 Task: Invite Team Member Softage.1@softage.net to Workspace Agile Methodology. Invite Team Member Softage.2@softage.net to Workspace Agile Methodology. Invite Team Member Softage.3@softage.net to Workspace Agile Methodology. Invite Team Member Softage.4@softage.net to Workspace Agile Methodology
Action: Mouse moved to (851, 125)
Screenshot: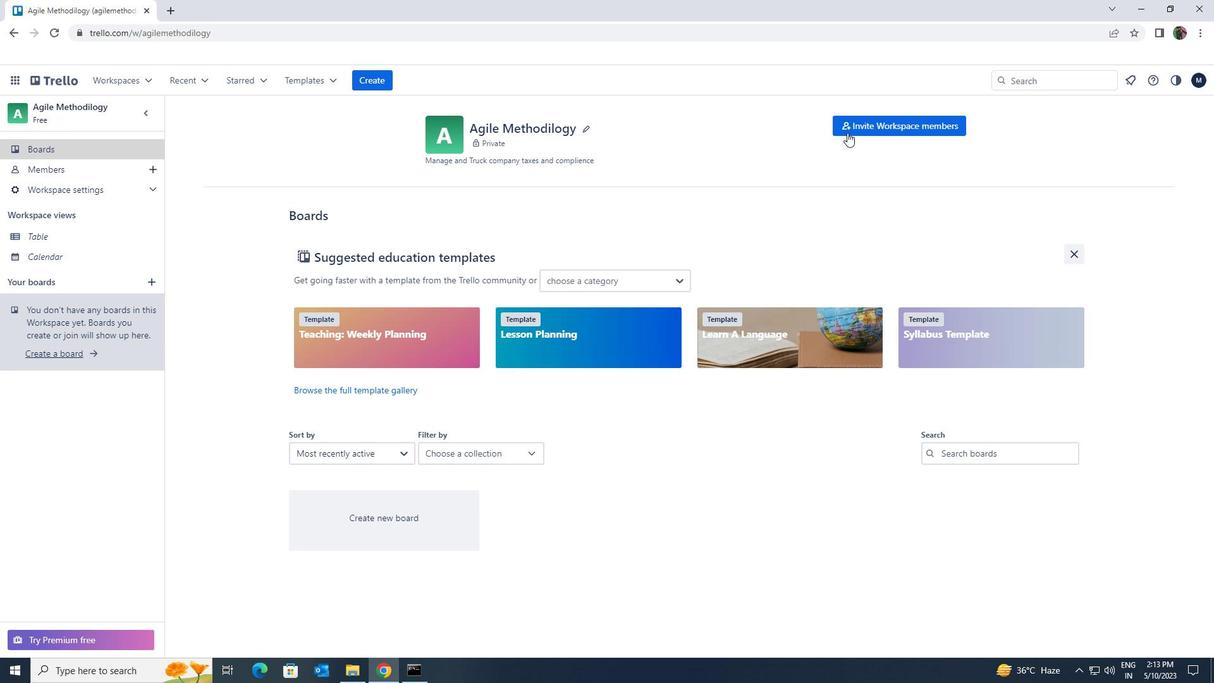 
Action: Mouse pressed left at (851, 125)
Screenshot: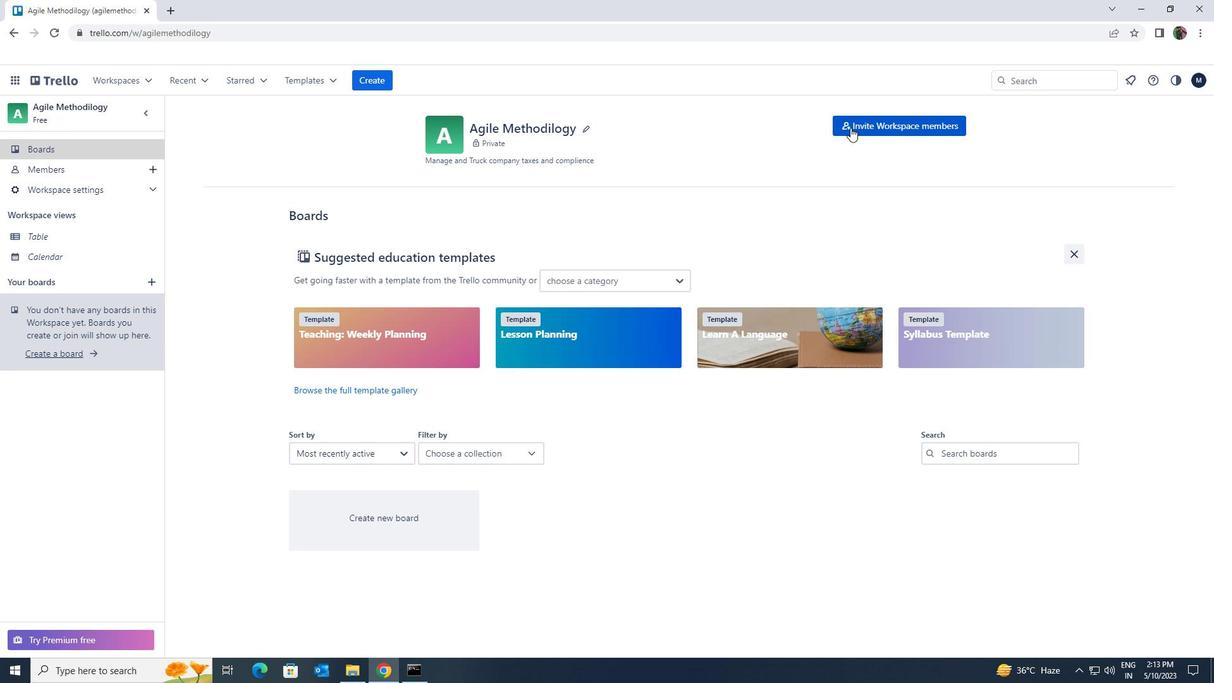 
Action: Mouse moved to (667, 359)
Screenshot: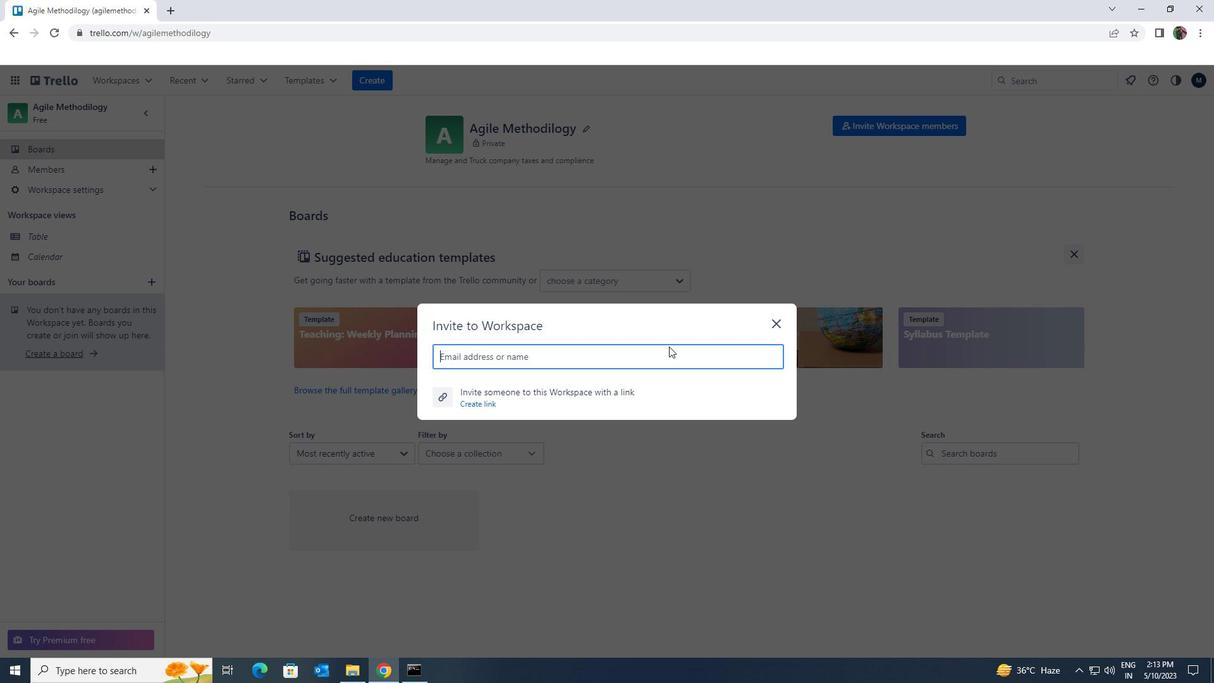 
Action: Mouse pressed left at (667, 359)
Screenshot: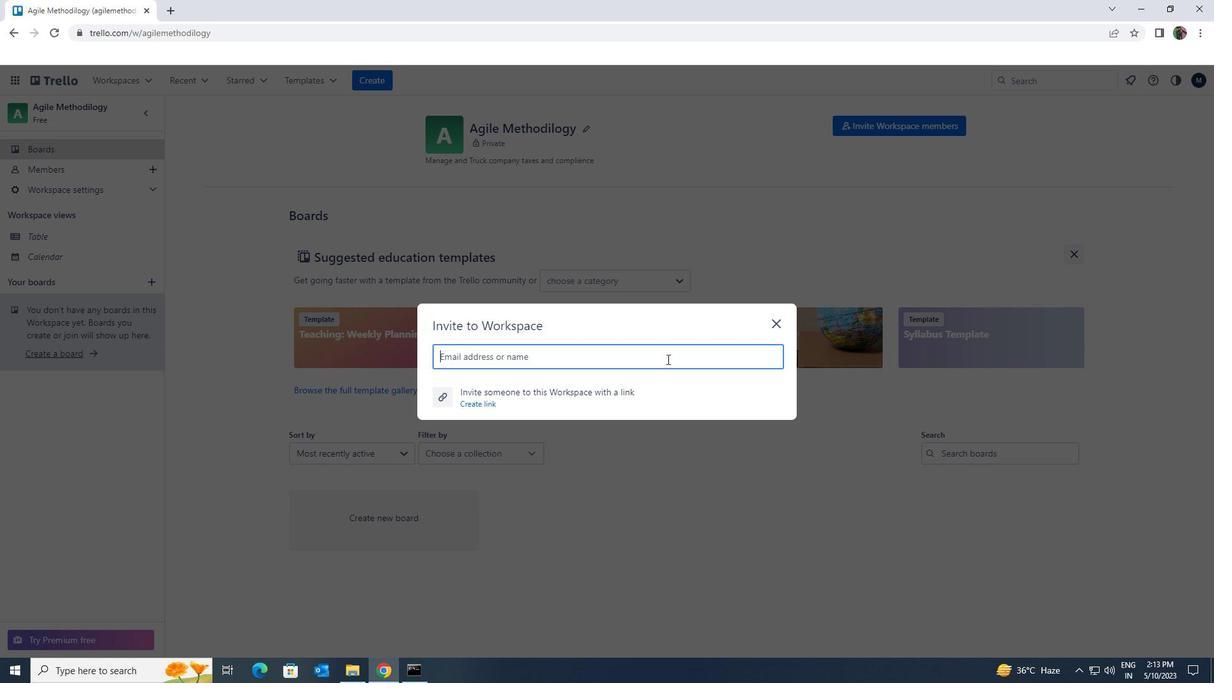 
Action: Mouse moved to (666, 359)
Screenshot: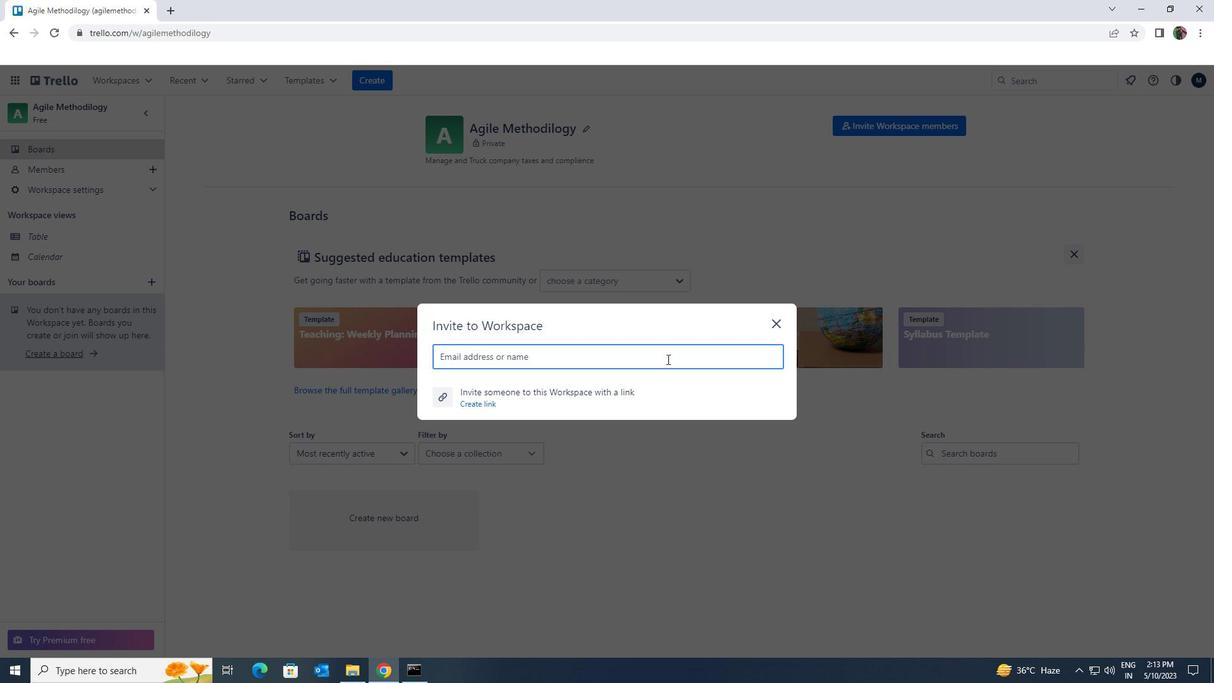 
Action: Key pressed <Key.shift>SOFTAGE.1<Key.shift><Key.shift><Key.shift><Key.shift><Key.shift>@SOGTAGE.NET
Screenshot: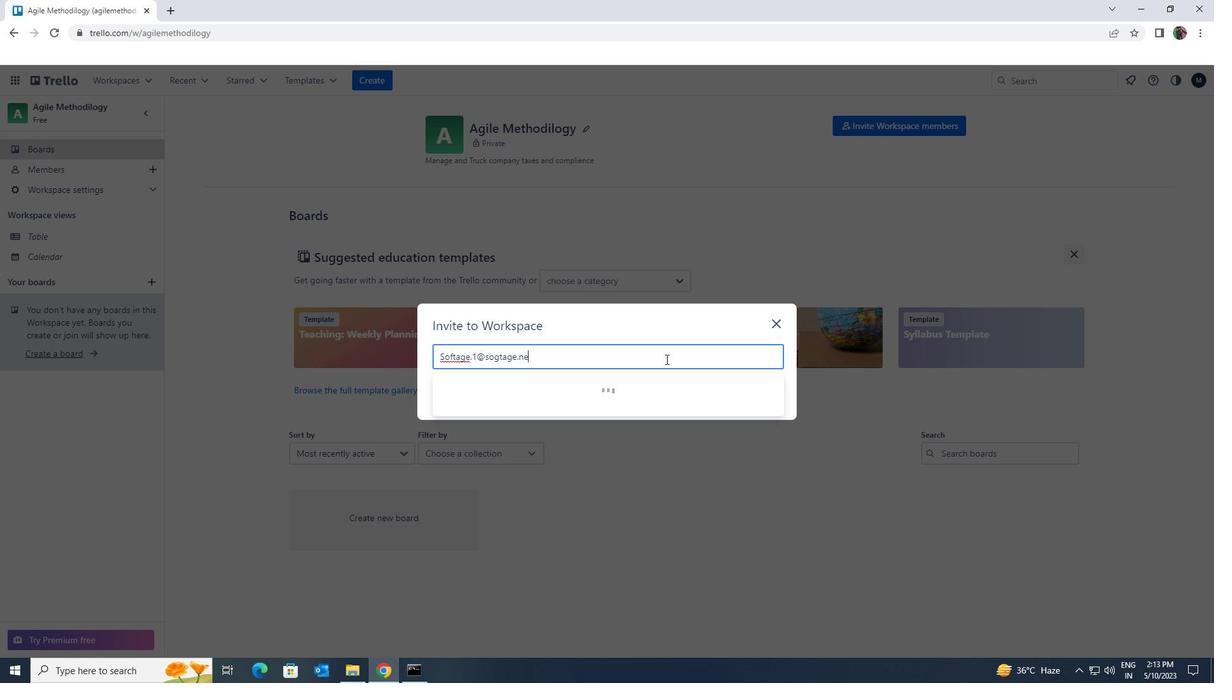 
Action: Mouse moved to (608, 396)
Screenshot: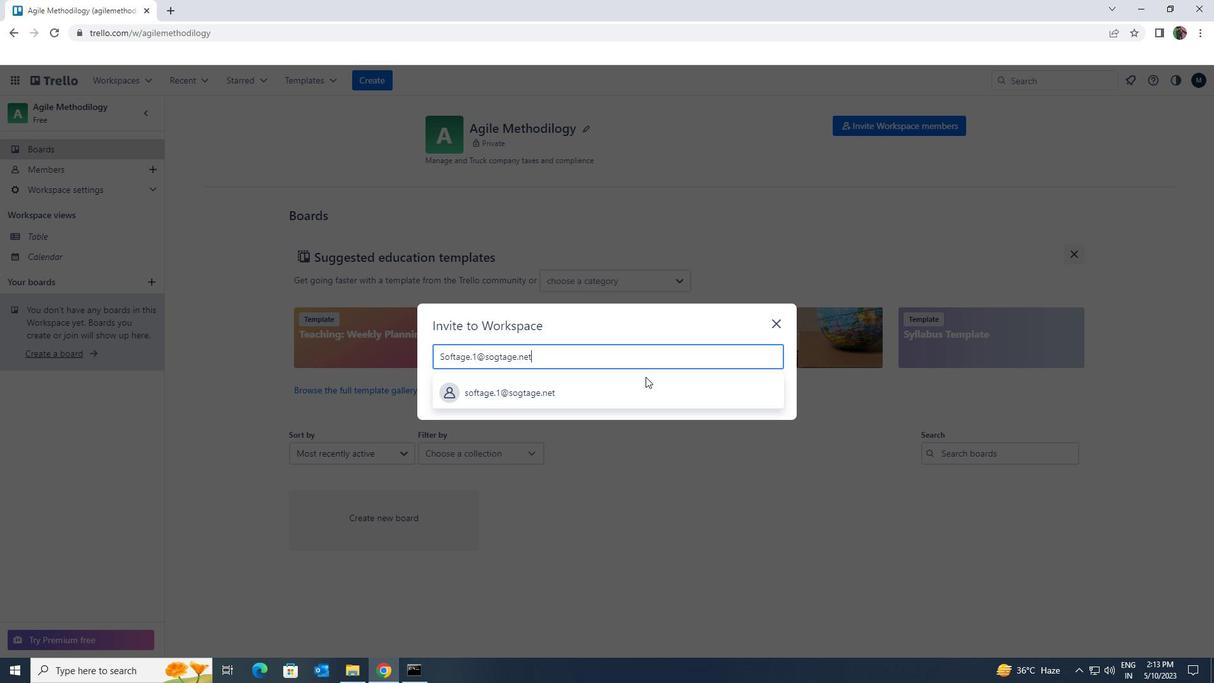 
Action: Mouse pressed left at (608, 396)
Screenshot: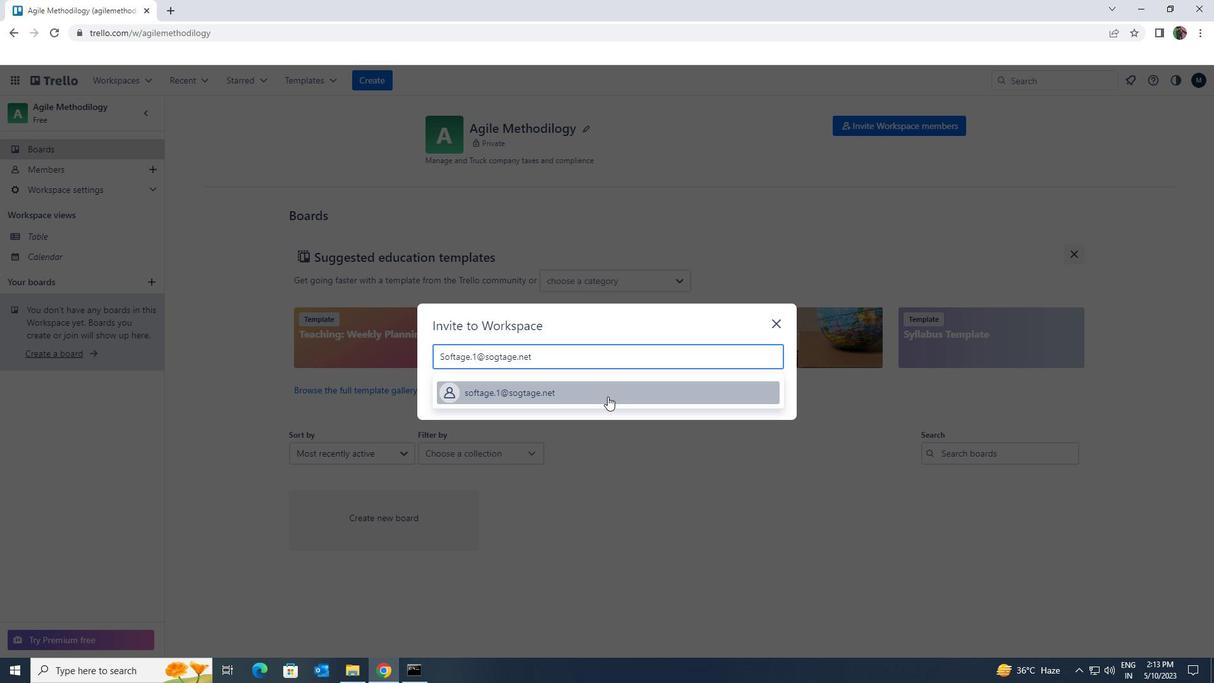 
Action: Key pressed <Key.shift>SOFTAGE.2<Key.shift>@SOFTAGE.NET
Screenshot: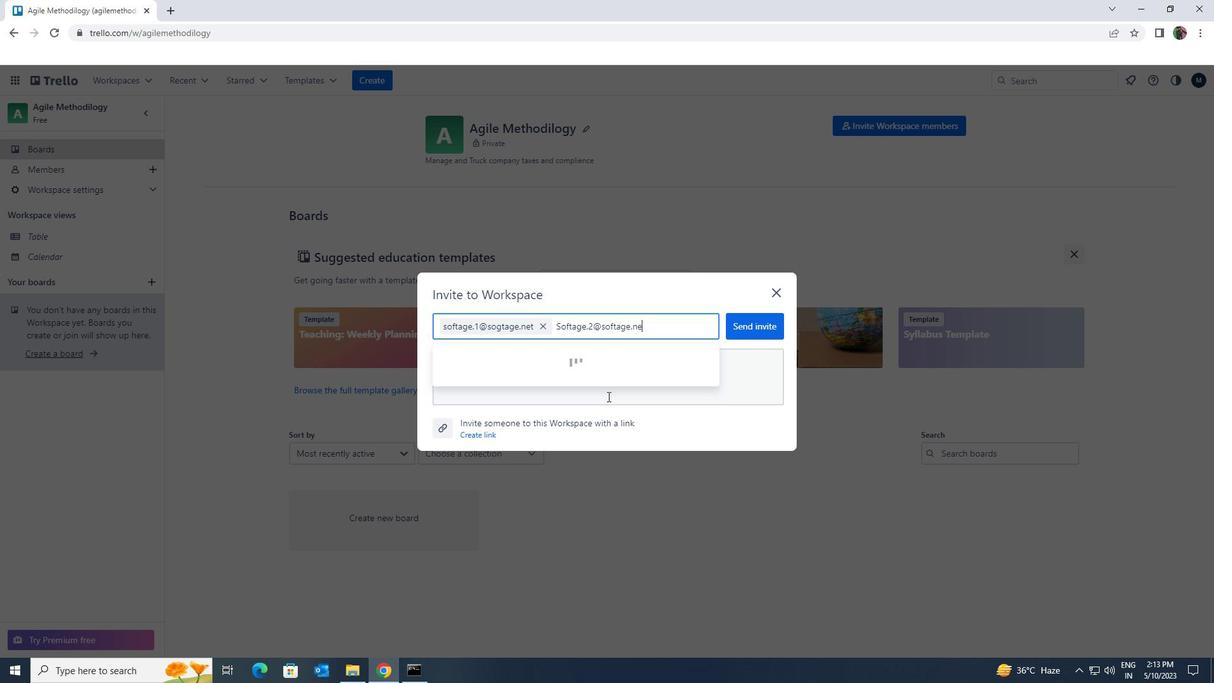 
Action: Mouse moved to (558, 364)
Screenshot: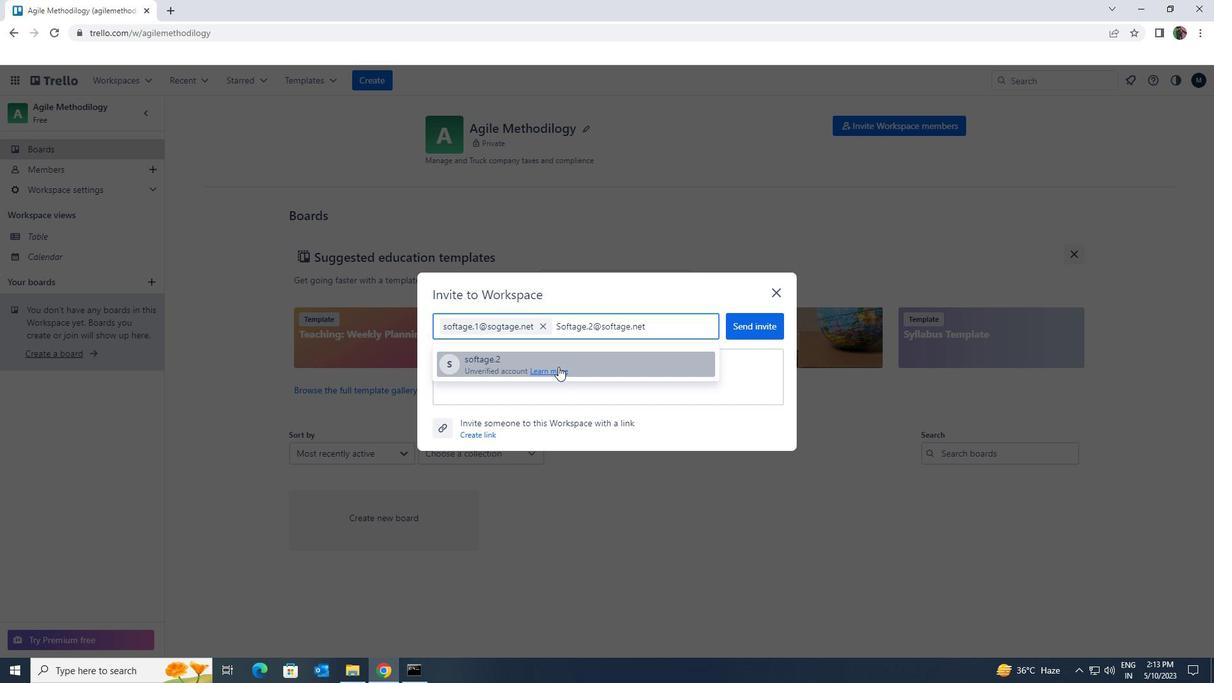 
Action: Mouse pressed left at (558, 364)
Screenshot: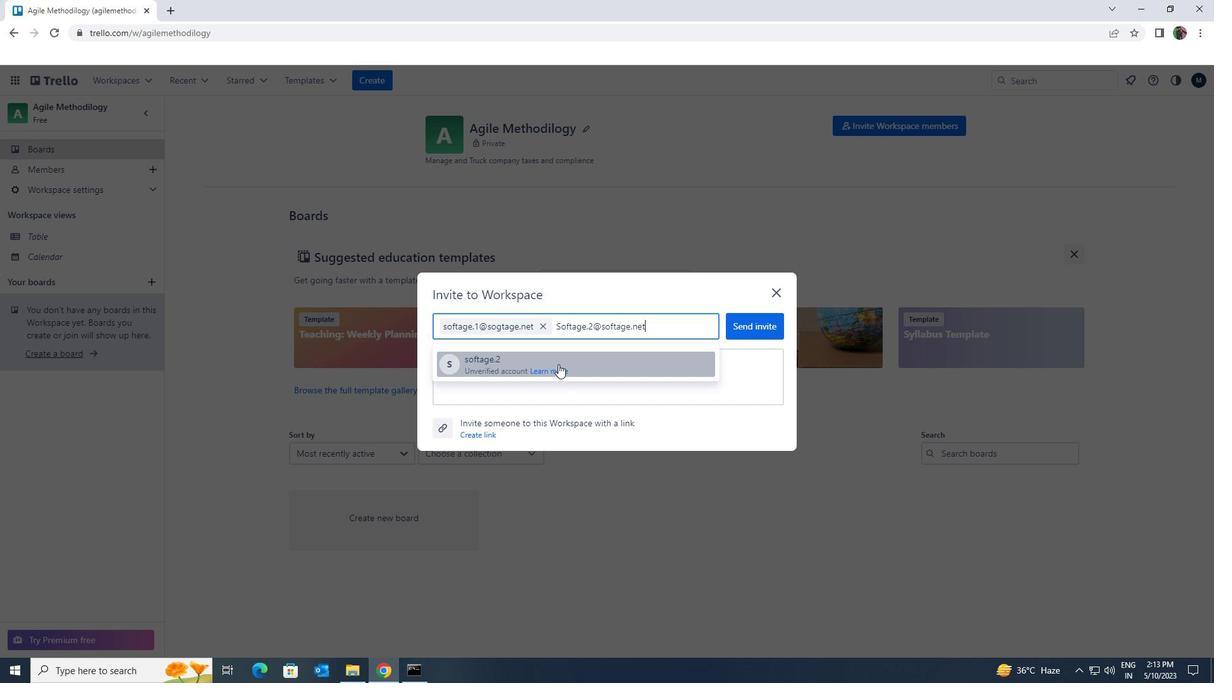 
Action: Key pressed <Key.shift>SOFTAGE.3<Key.shift><Key.shift><Key.shift><Key.shift><Key.shift><Key.shift><Key.shift>@SOFTAGE.NET
Screenshot: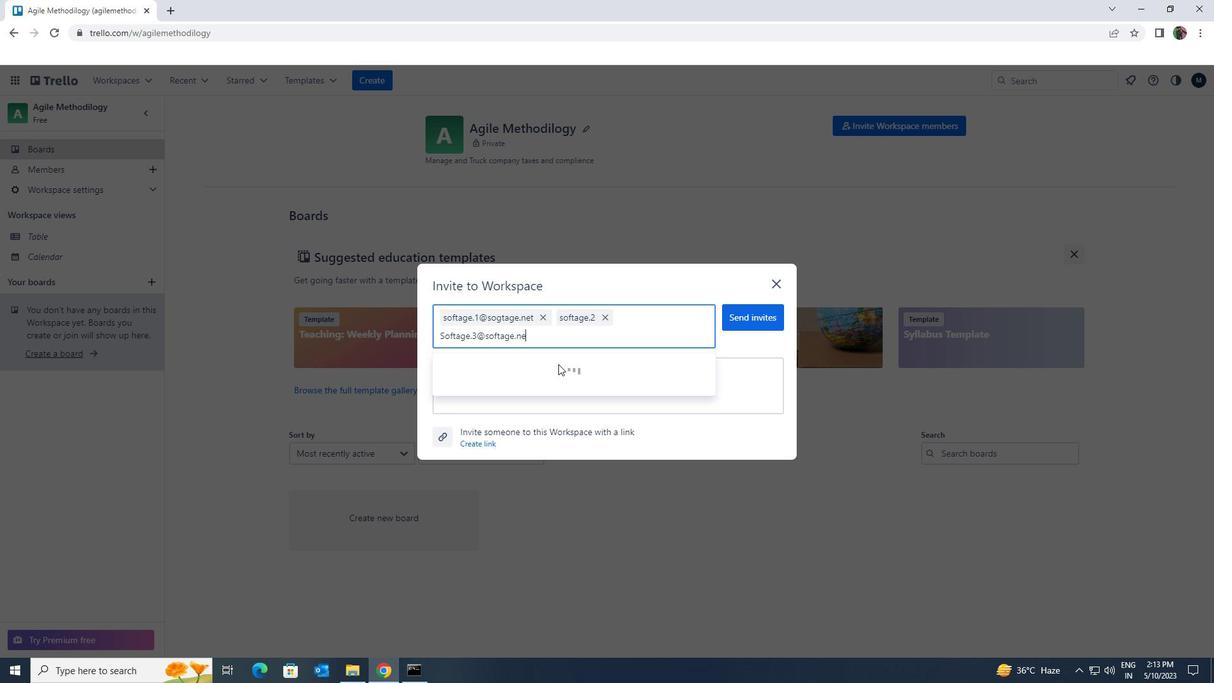 
Action: Mouse moved to (558, 363)
Screenshot: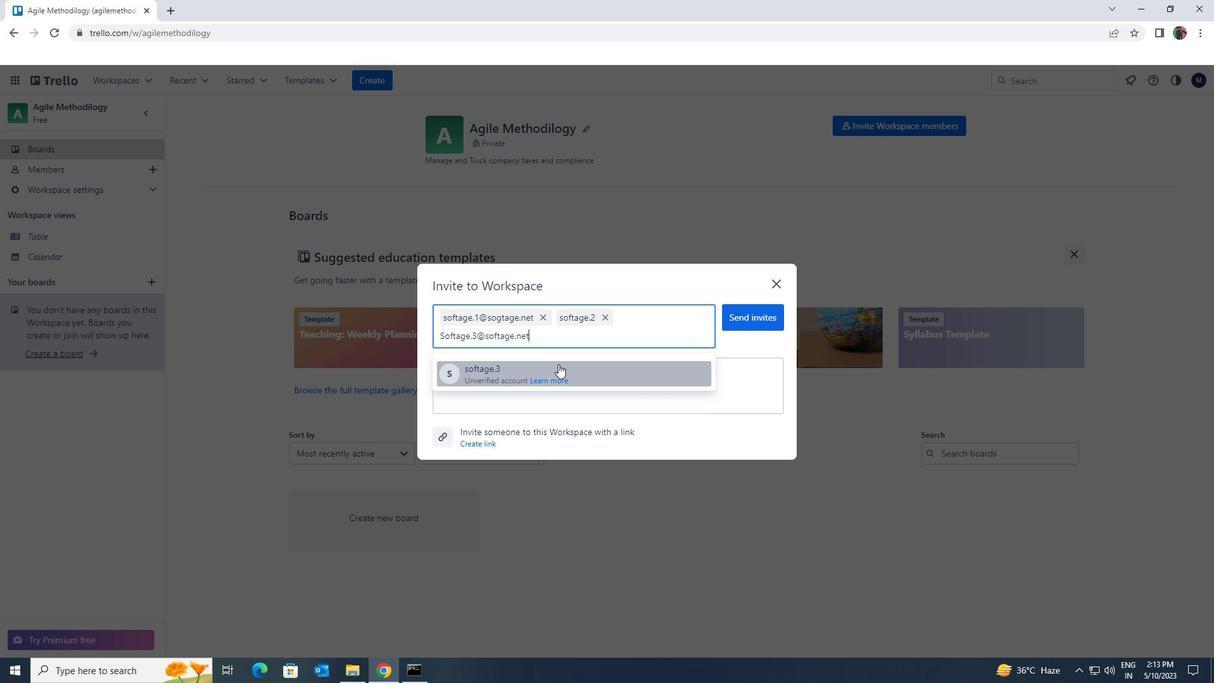
Action: Mouse pressed left at (558, 363)
Screenshot: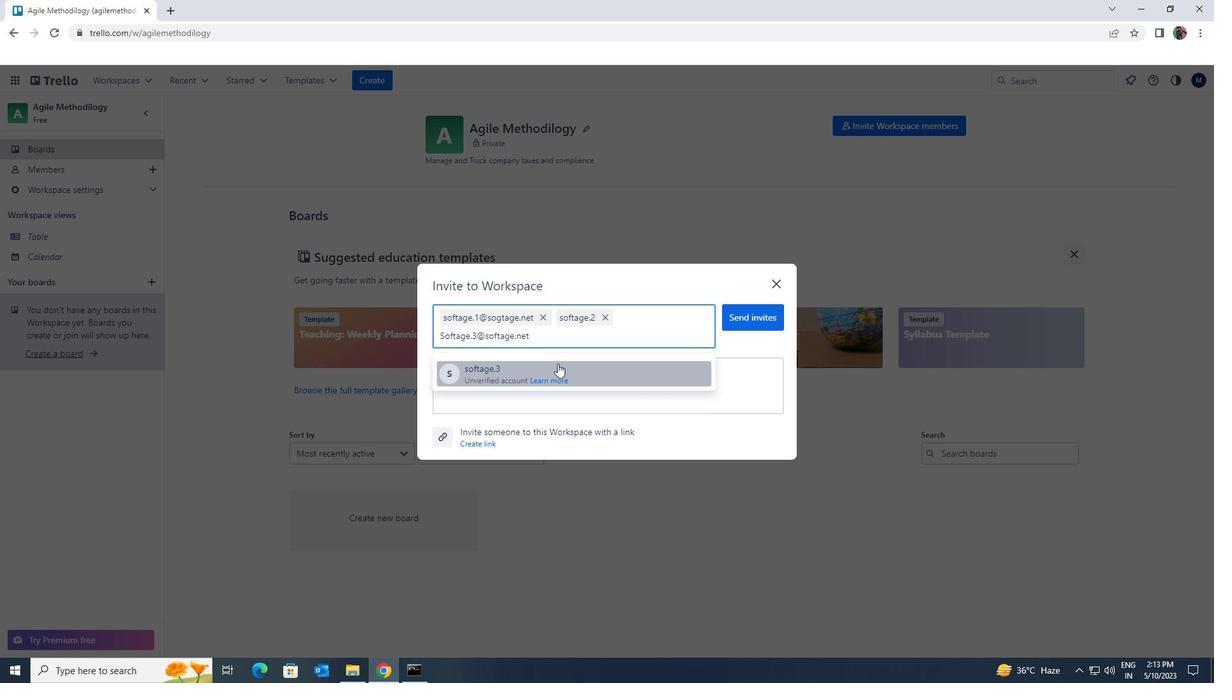 
Action: Key pressed <Key.shift><Key.shift><Key.shift><Key.shift>SOFTAGE.4<Key.shift>@SOFTAGE.NET
Screenshot: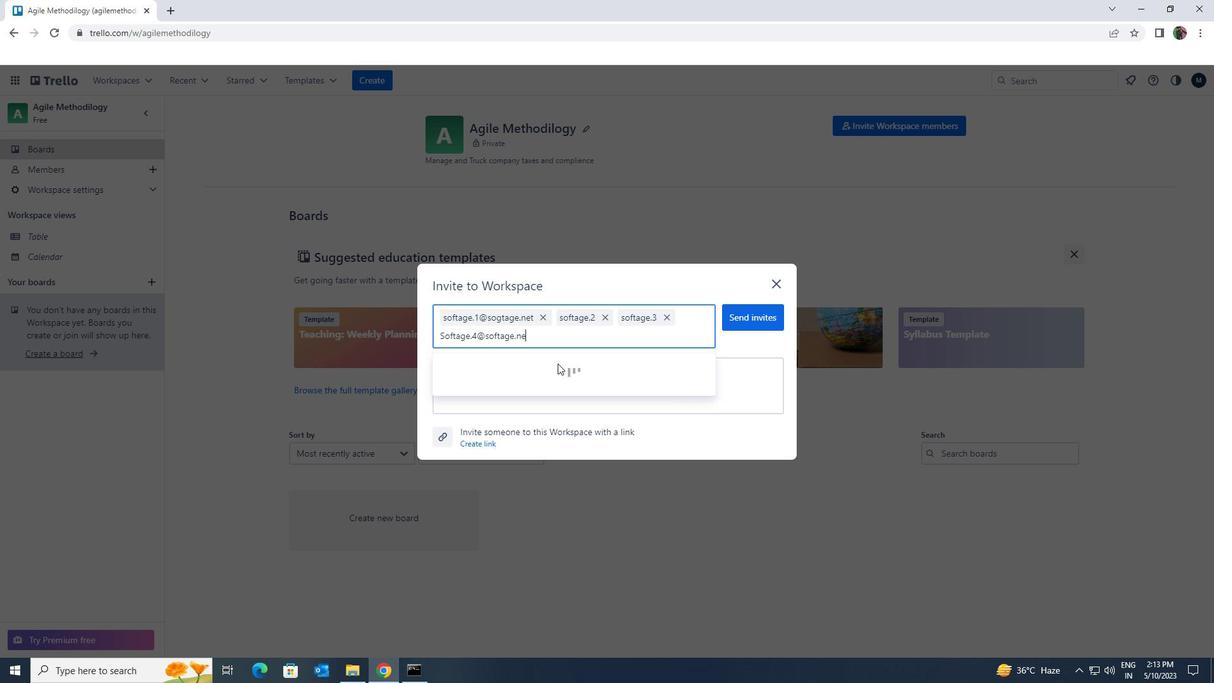 
Action: Mouse moved to (739, 322)
Screenshot: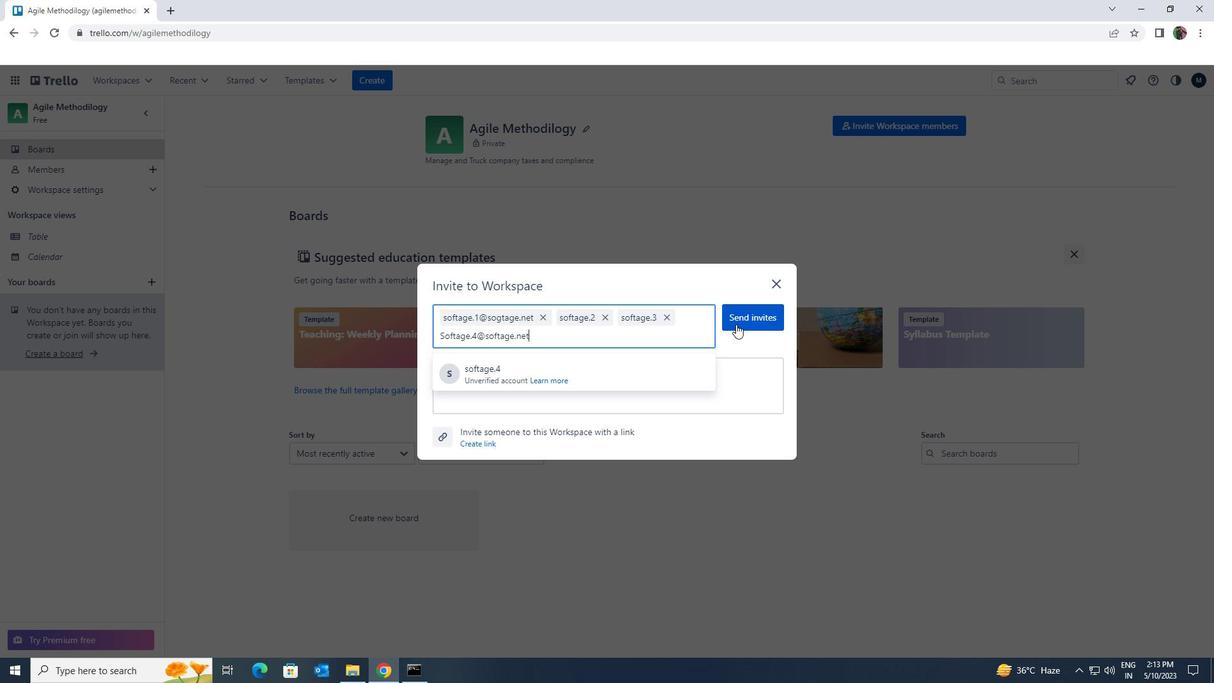 
Action: Mouse pressed left at (739, 322)
Screenshot: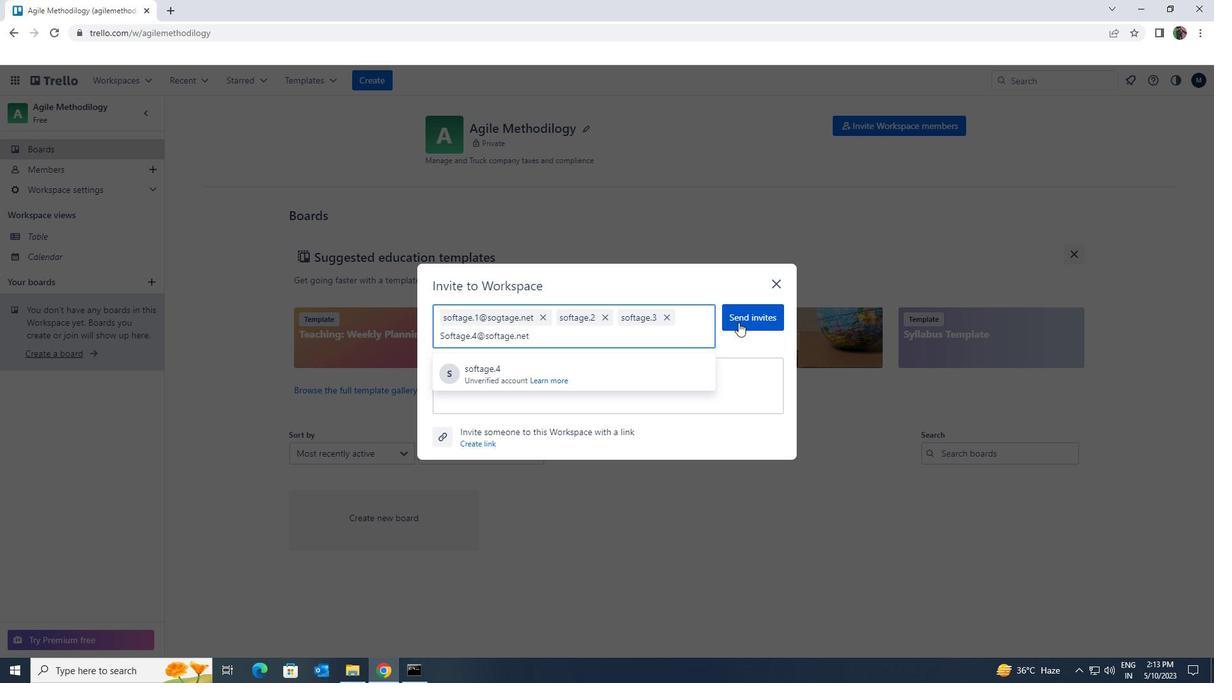 
Action: Mouse moved to (775, 289)
Screenshot: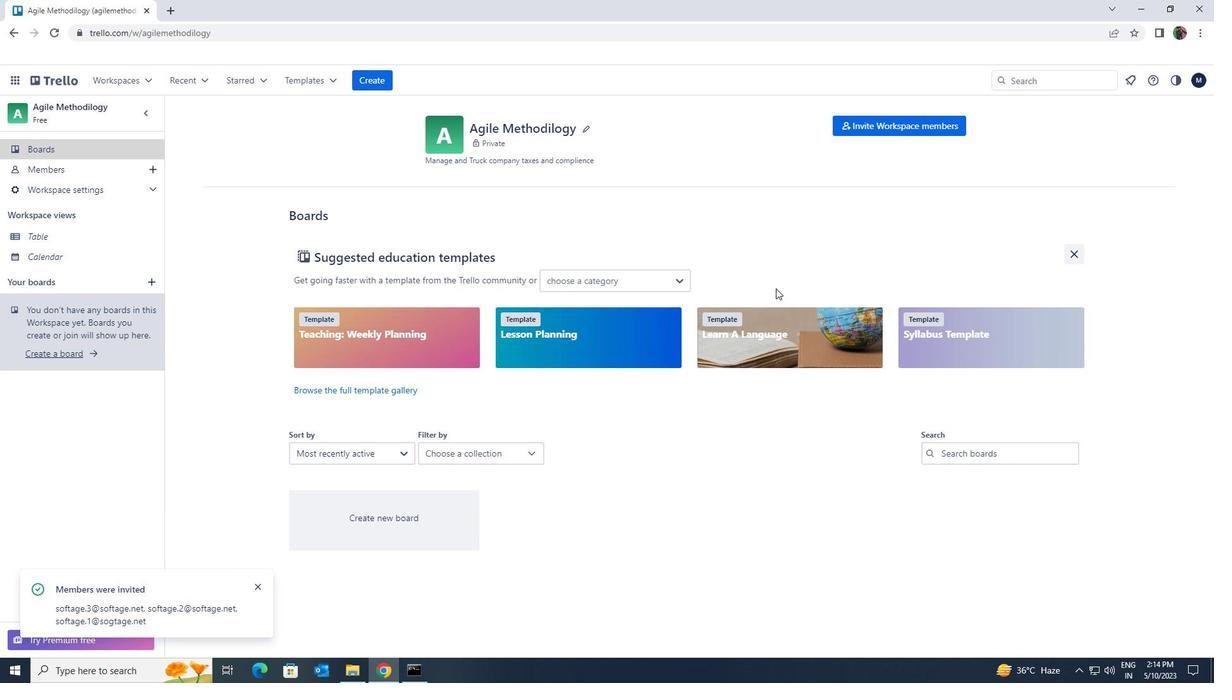 
